 Task: Toggle the option "Enable CSS source maps".
Action: Mouse moved to (935, 24)
Screenshot: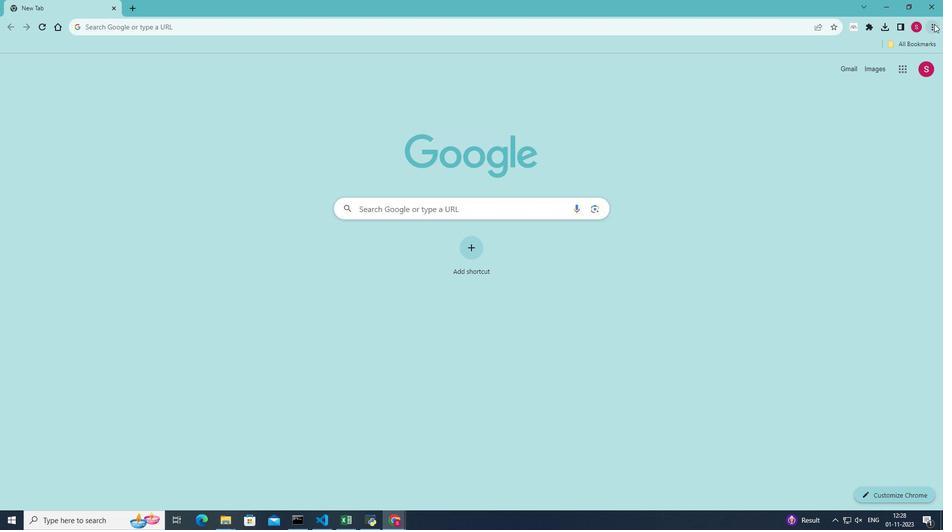 
Action: Mouse pressed left at (935, 24)
Screenshot: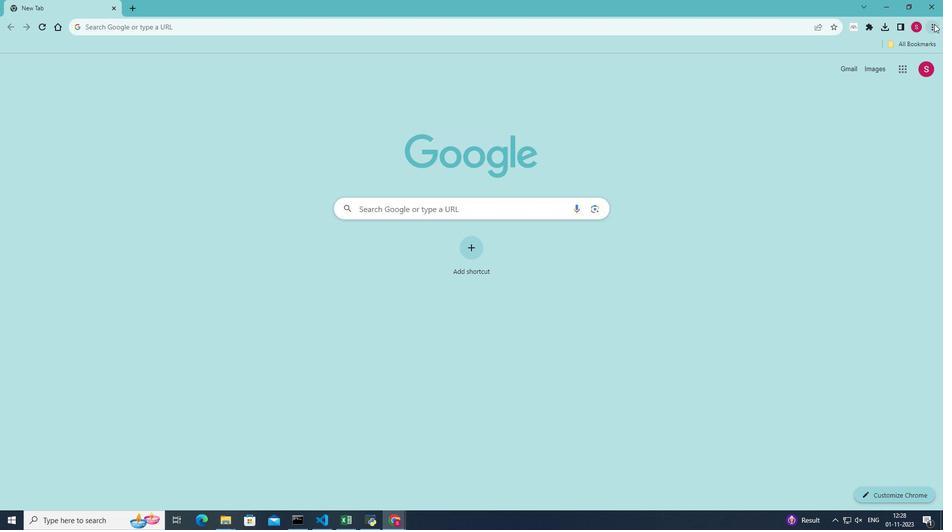 
Action: Mouse moved to (825, 173)
Screenshot: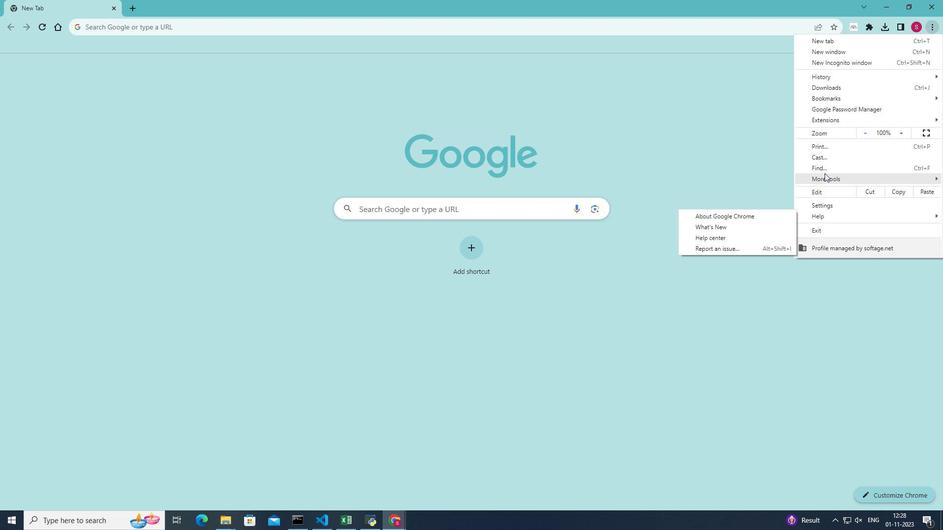 
Action: Mouse pressed left at (825, 173)
Screenshot: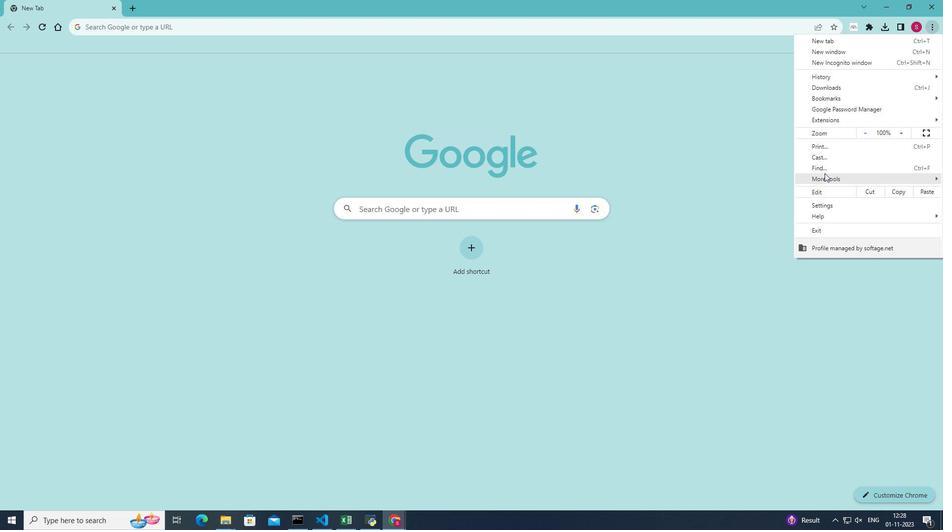 
Action: Mouse moved to (705, 248)
Screenshot: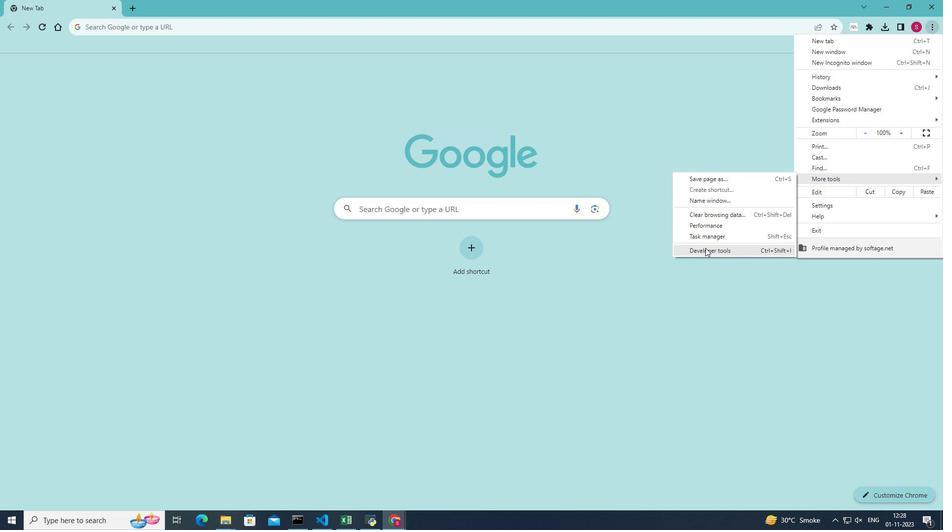 
Action: Mouse pressed left at (705, 248)
Screenshot: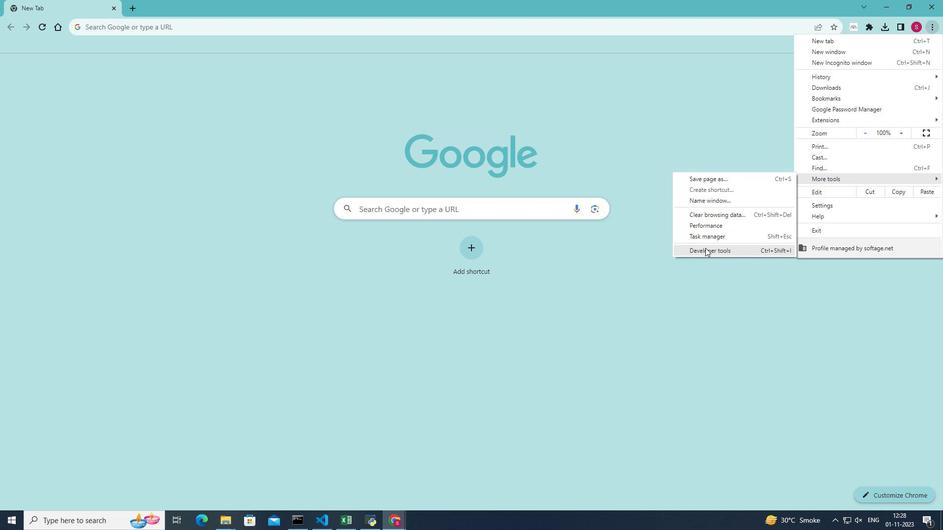 
Action: Mouse moved to (906, 60)
Screenshot: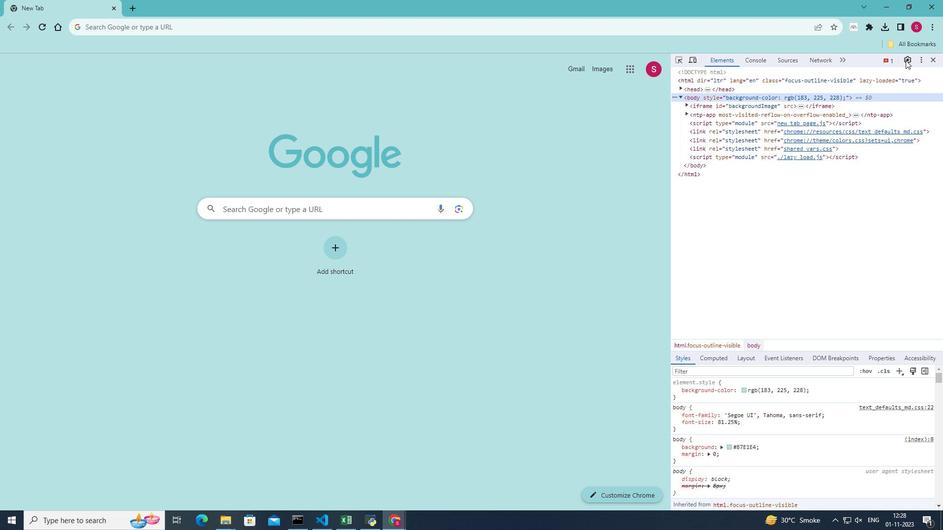 
Action: Mouse pressed left at (906, 60)
Screenshot: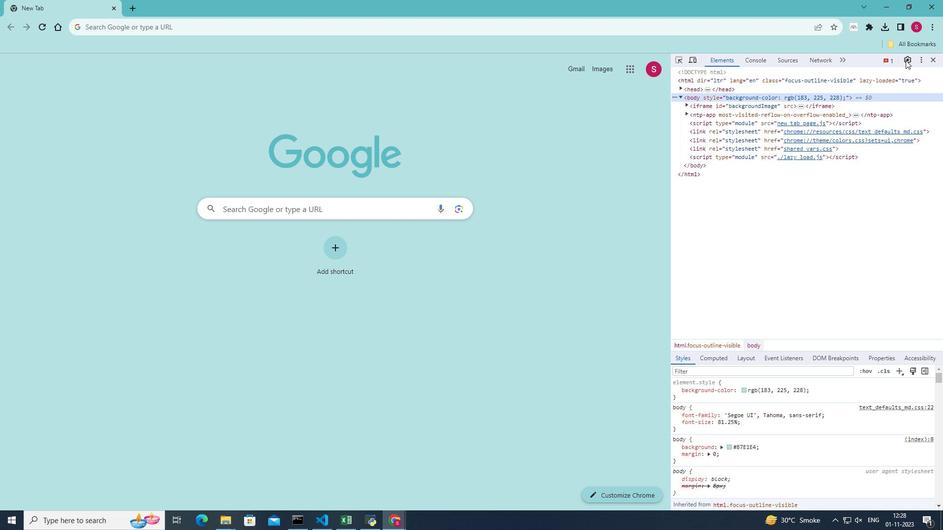 
Action: Mouse moved to (750, 463)
Screenshot: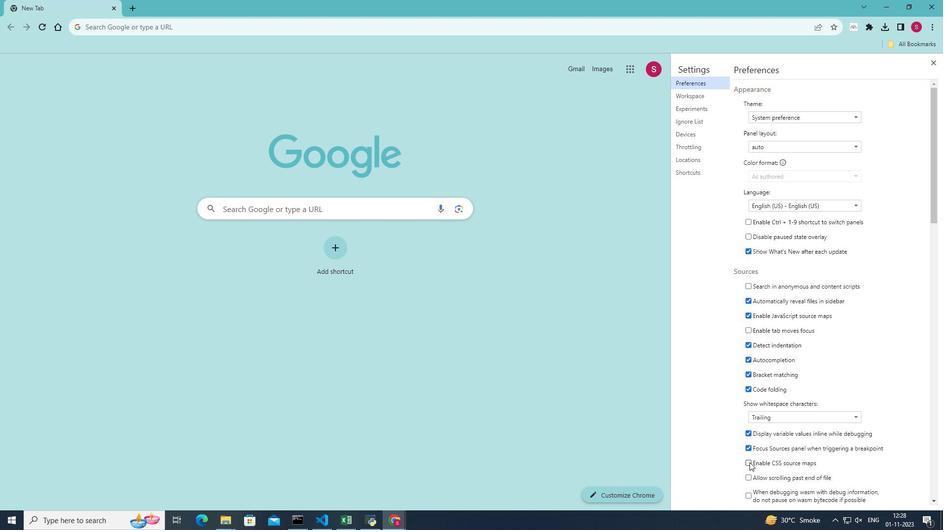 
Action: Mouse pressed left at (750, 463)
Screenshot: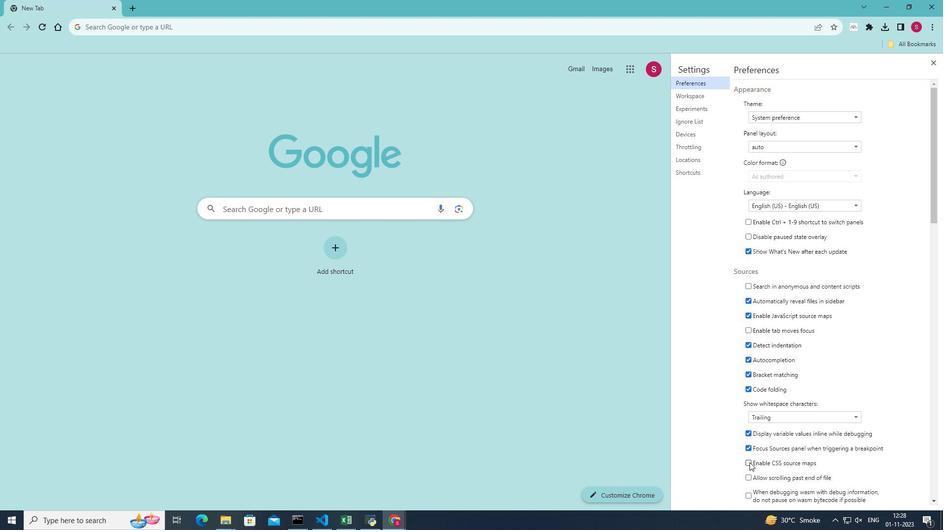 
Action: Mouse moved to (776, 463)
Screenshot: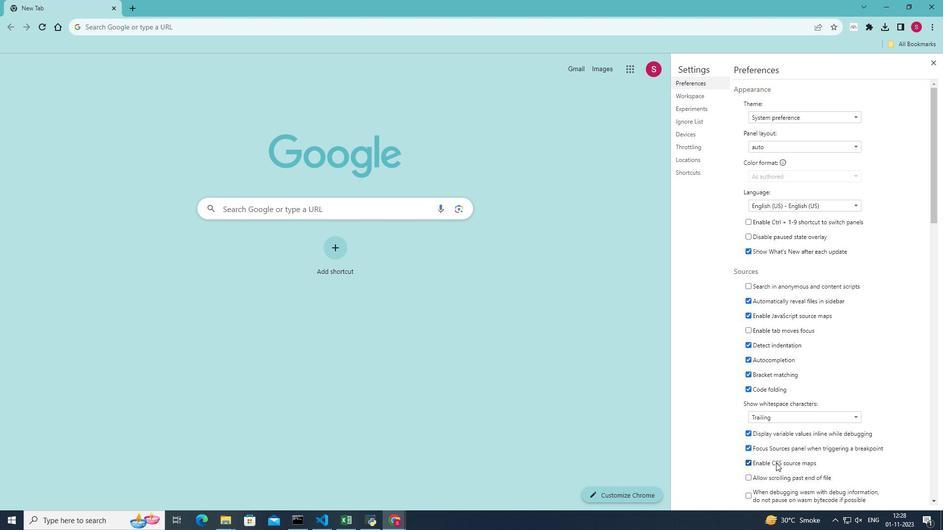 
